 Task: Add new board title "Task Tracker".
Action: Mouse moved to (292, 261)
Screenshot: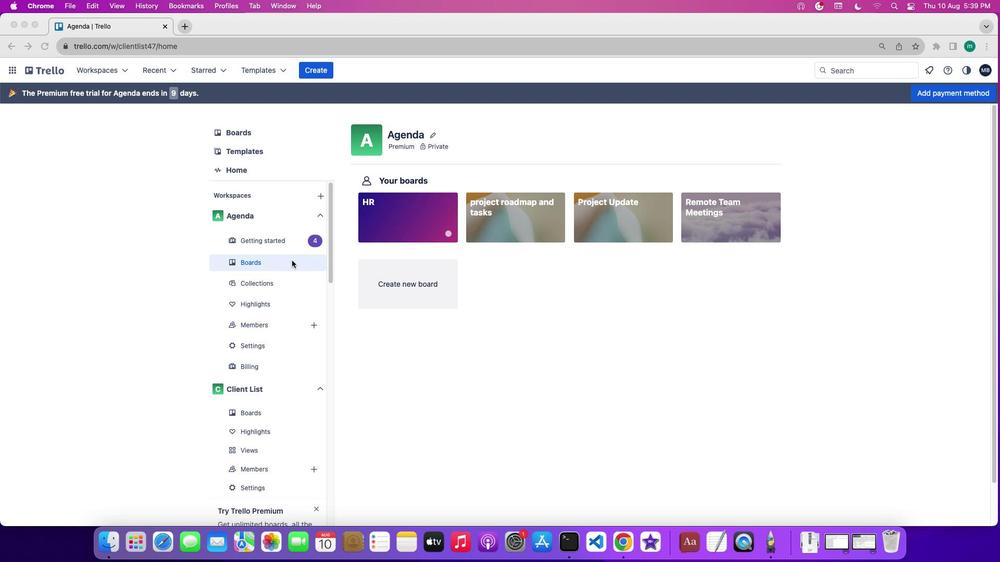 
Action: Mouse pressed left at (292, 261)
Screenshot: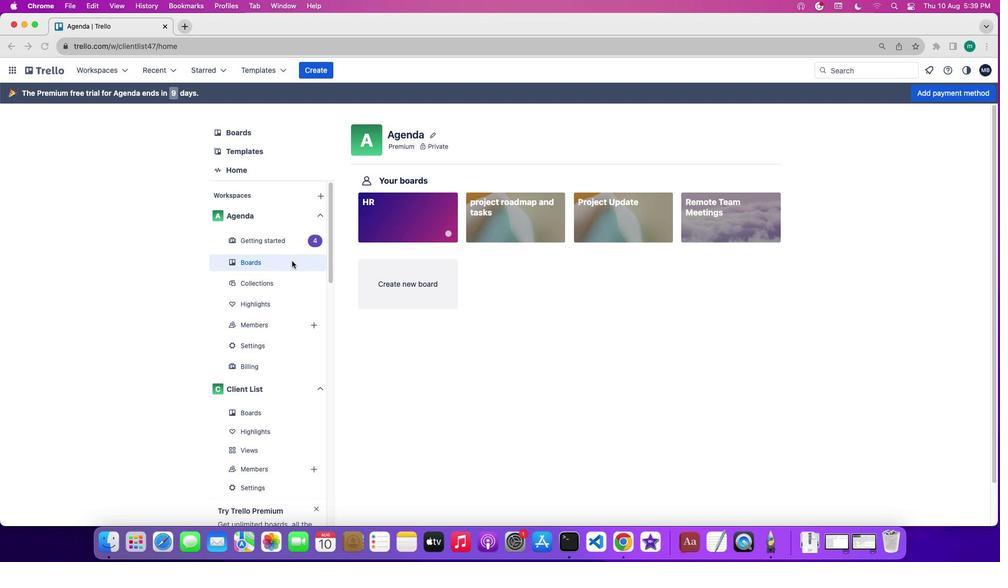 
Action: Mouse moved to (283, 264)
Screenshot: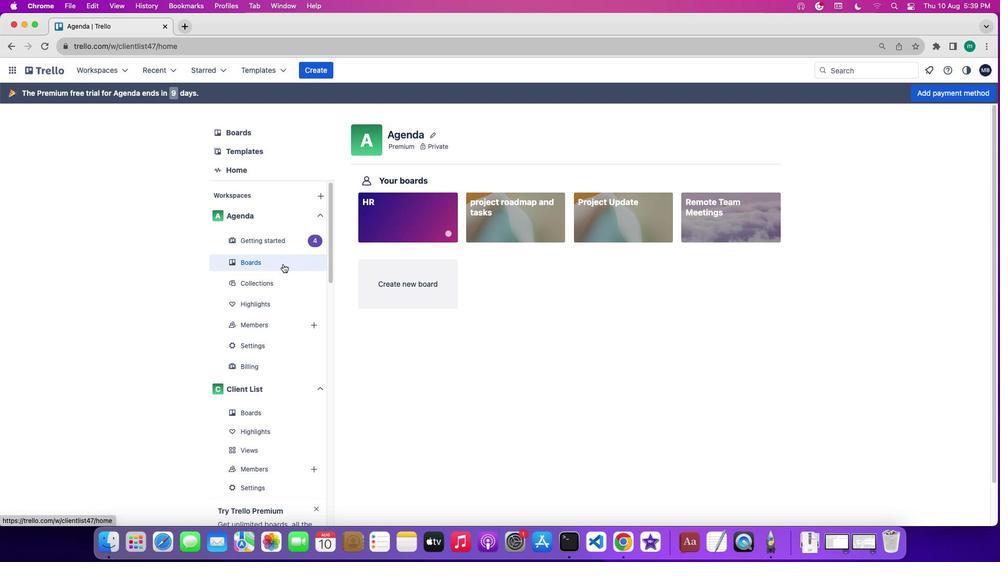 
Action: Mouse pressed left at (283, 264)
Screenshot: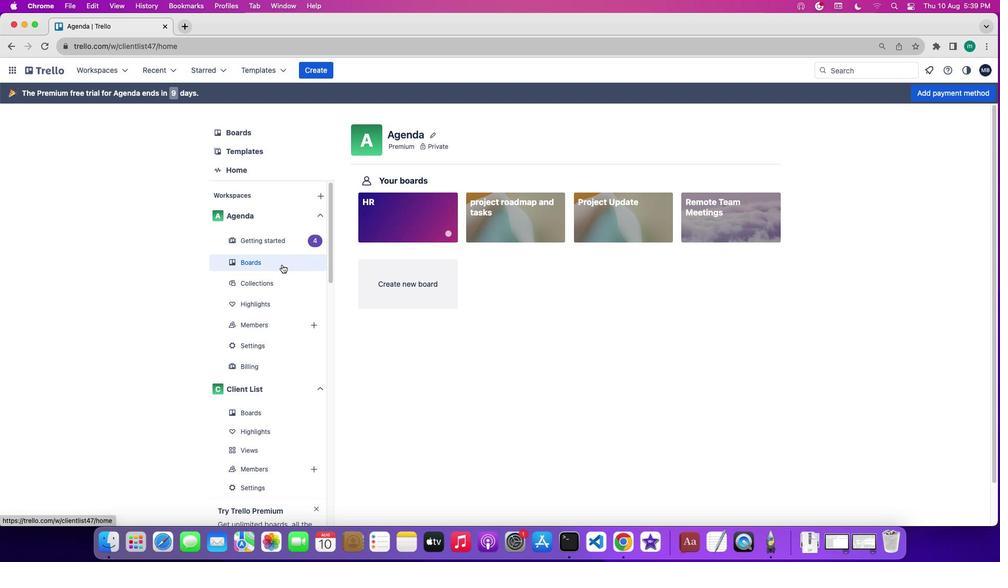 
Action: Mouse moved to (243, 264)
Screenshot: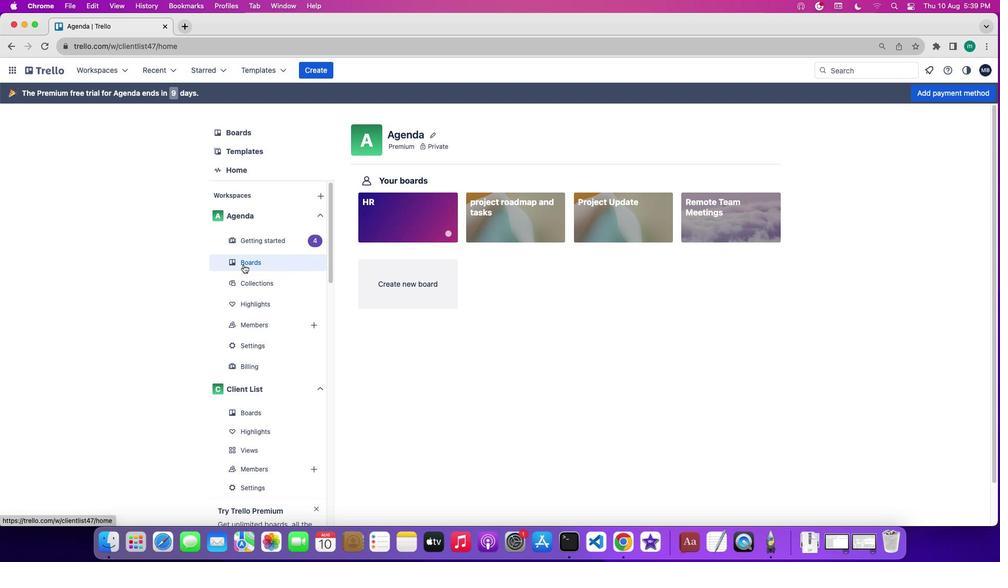 
Action: Mouse pressed left at (243, 264)
Screenshot: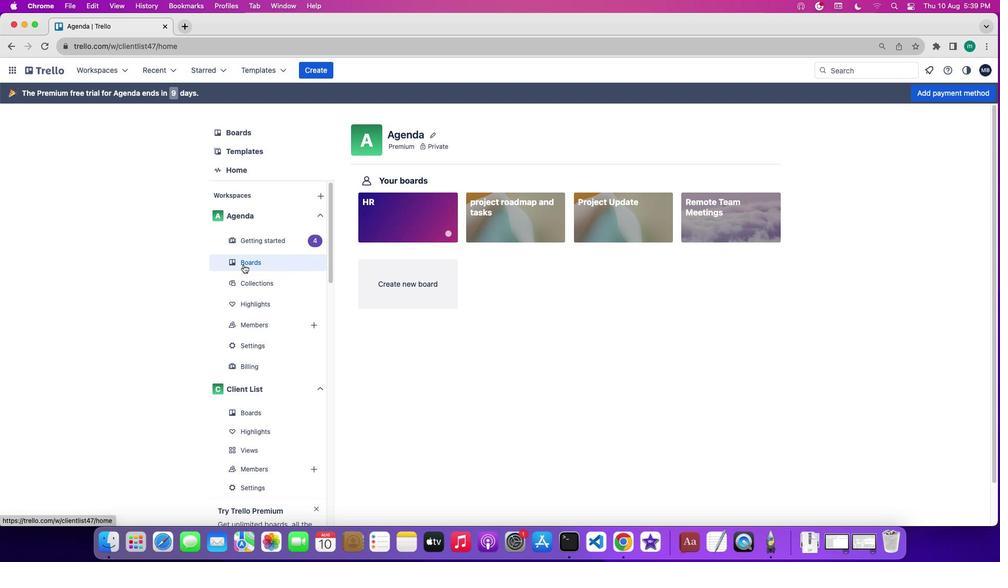 
Action: Mouse pressed left at (243, 264)
Screenshot: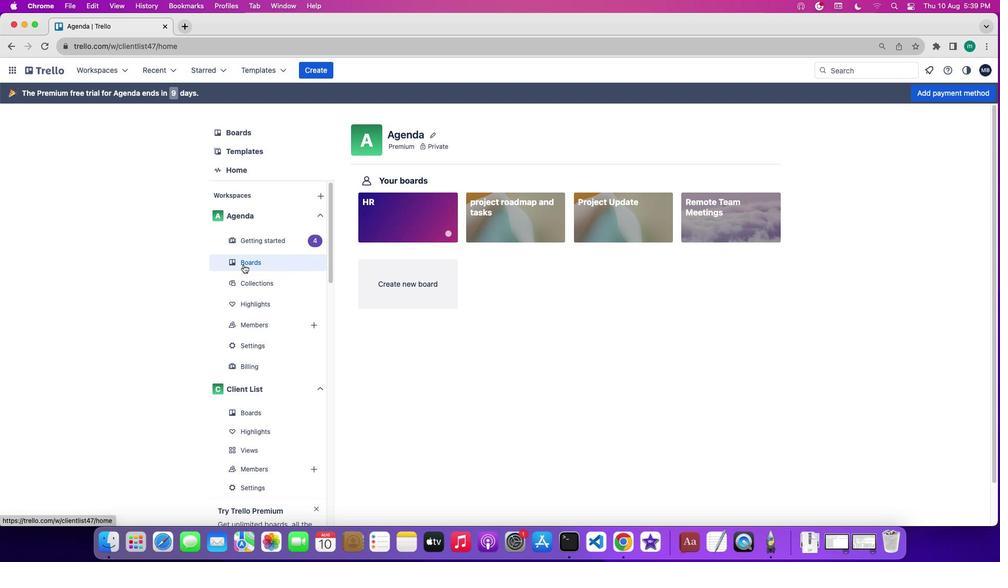 
Action: Mouse moved to (403, 285)
Screenshot: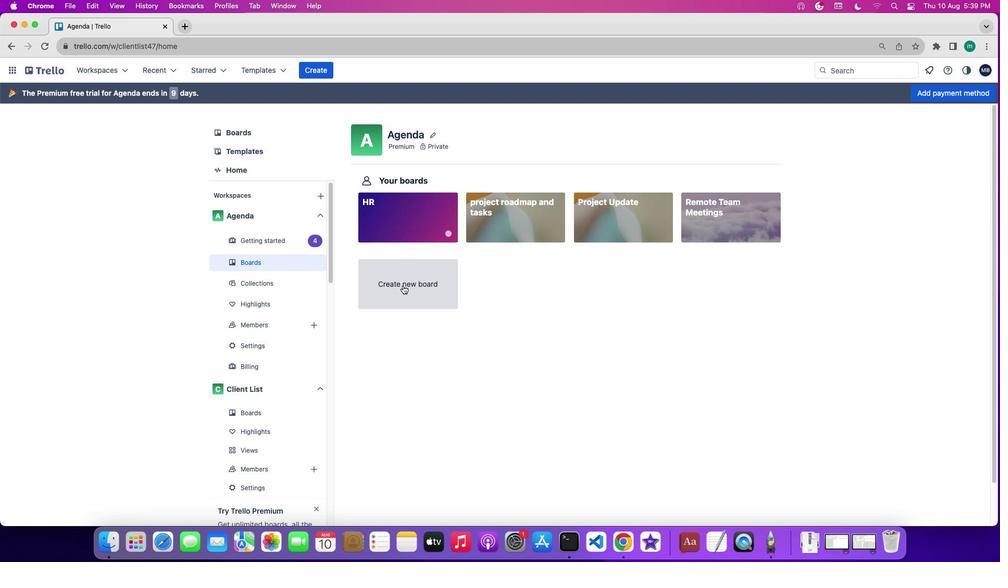 
Action: Mouse pressed left at (403, 285)
Screenshot: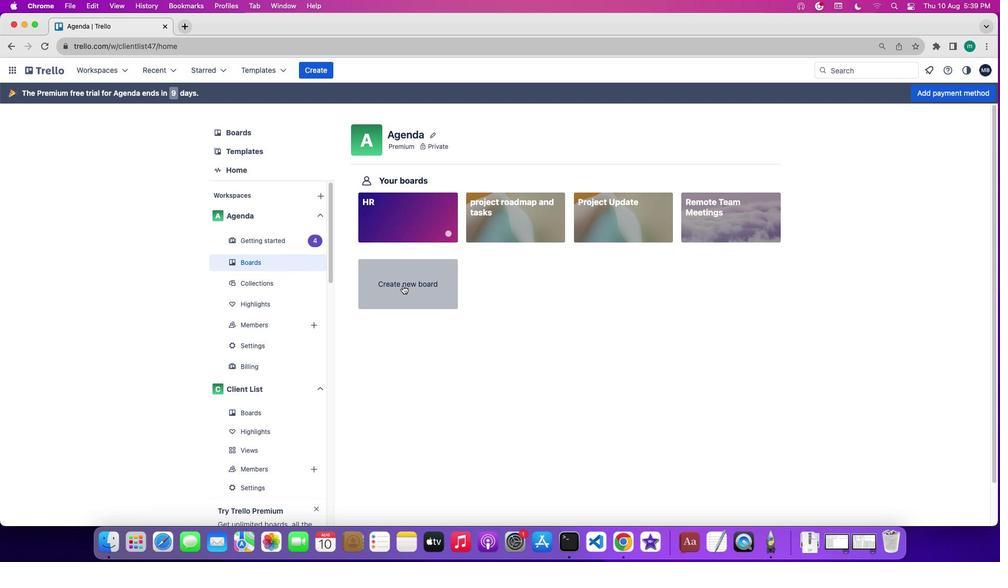 
Action: Mouse moved to (554, 352)
Screenshot: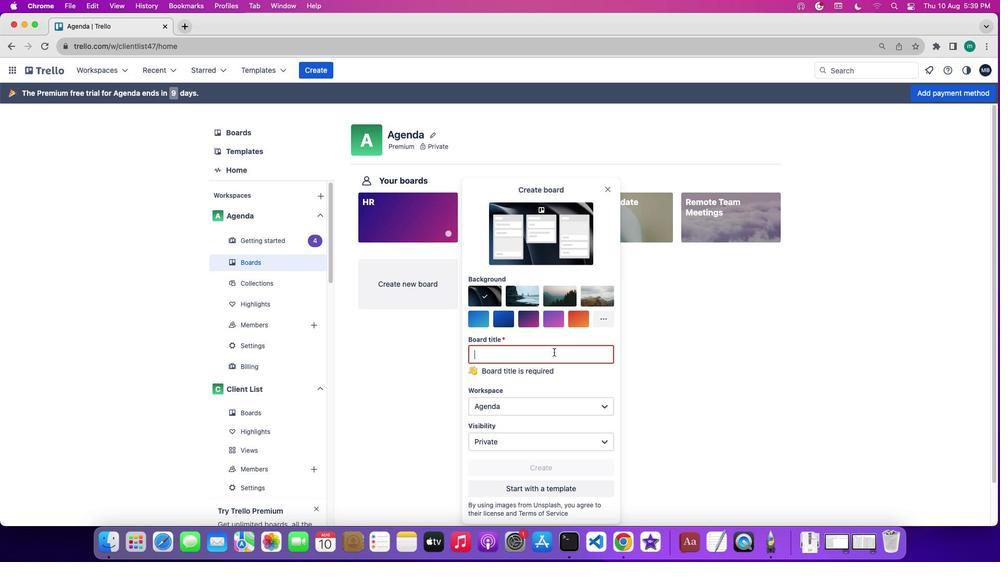 
Action: Mouse pressed left at (554, 352)
Screenshot: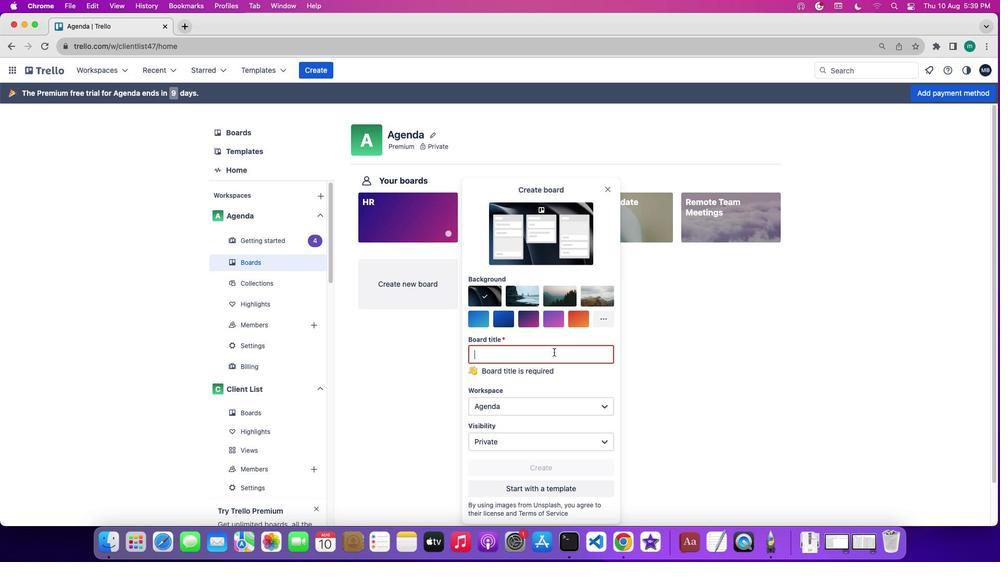 
Action: Key pressed Key.shift't''a''s''k'Key.spaceKey.leftKey.leftKey.leftKey.leftKey.backspaceKey.shift'T'Key.rightKey.rightKey.rightKey.rightKey.shift'T''r''a''c''k''e''r'
Screenshot: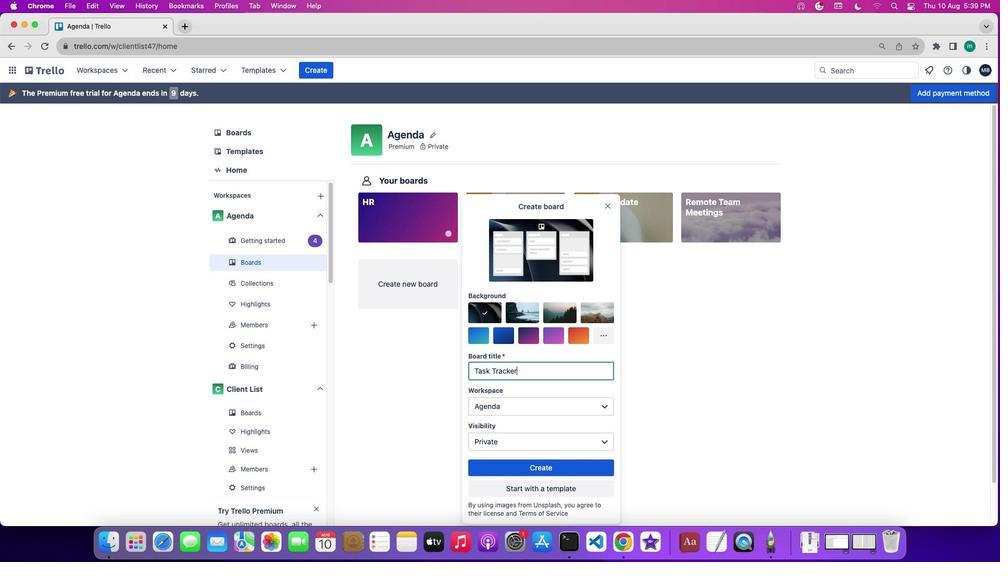 
Action: Mouse moved to (628, 383)
Screenshot: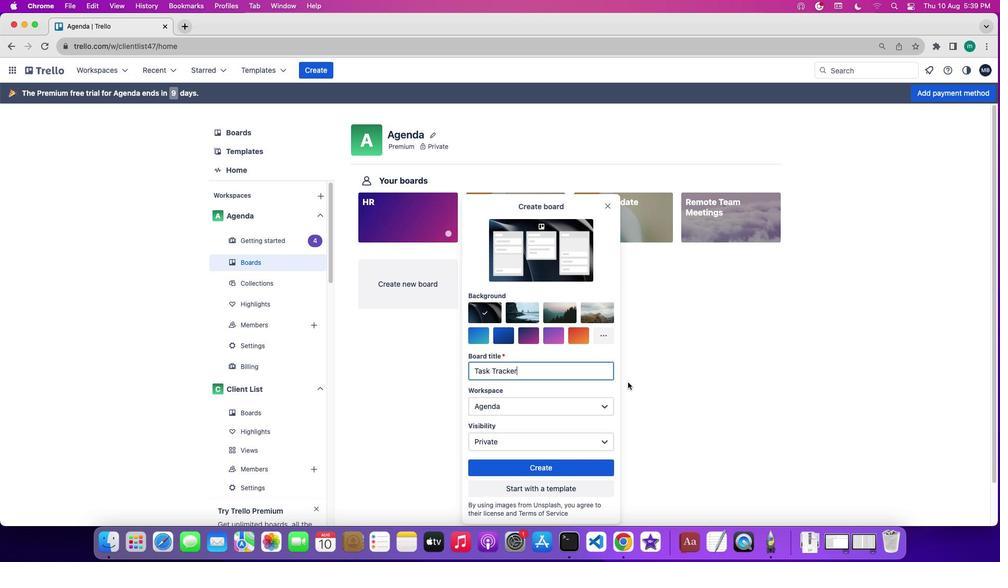 
